 Task: Synchronize Google calendar.
Action: Mouse moved to (334, 245)
Screenshot: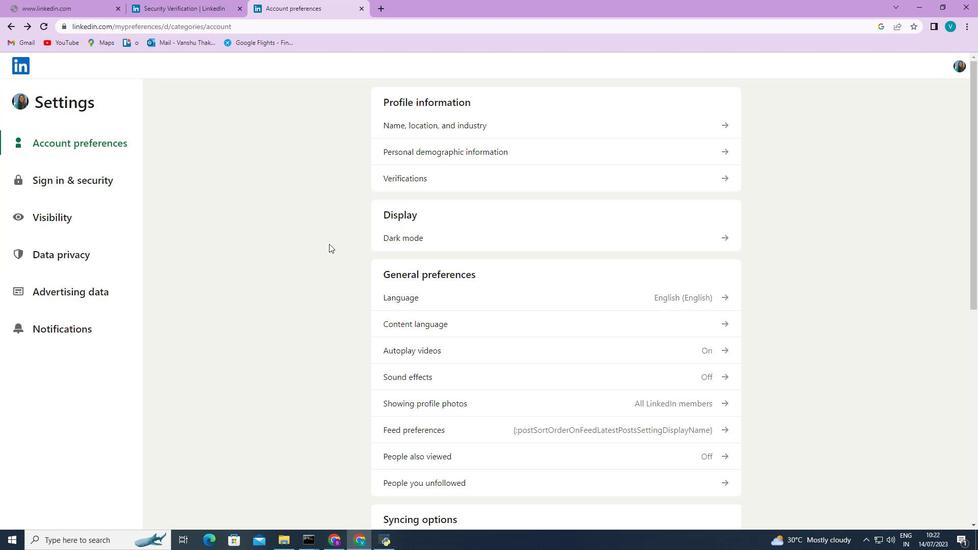 
Action: Mouse scrolled (334, 245) with delta (0, 0)
Screenshot: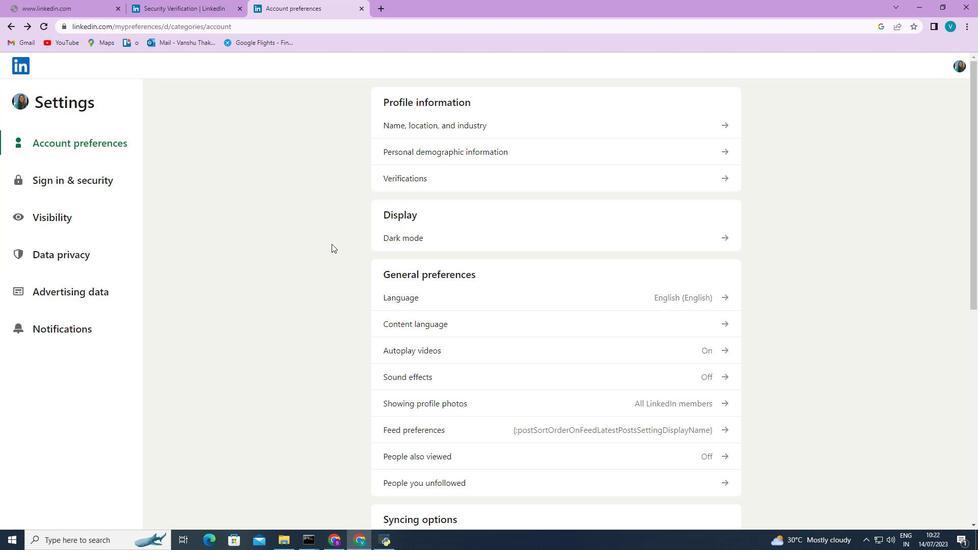 
Action: Mouse scrolled (334, 245) with delta (0, 0)
Screenshot: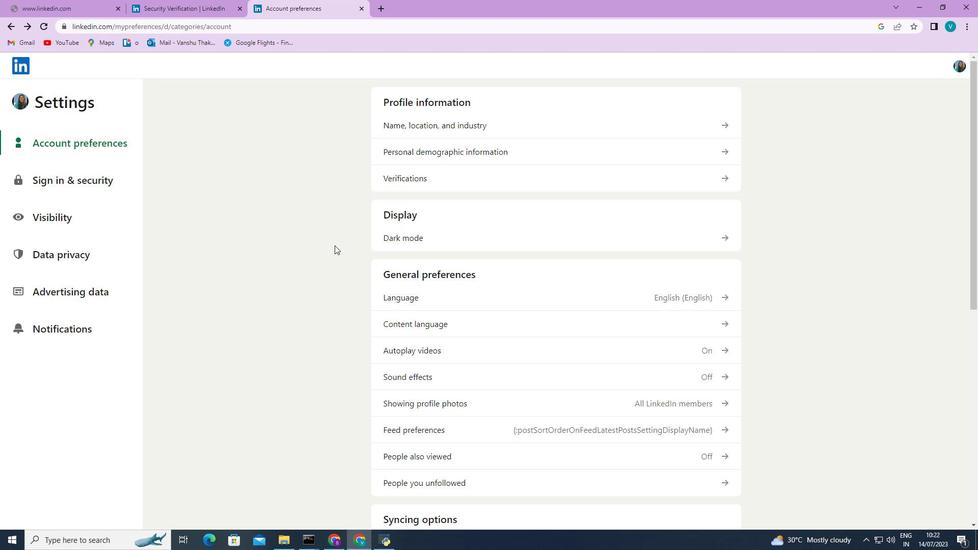 
Action: Mouse moved to (335, 245)
Screenshot: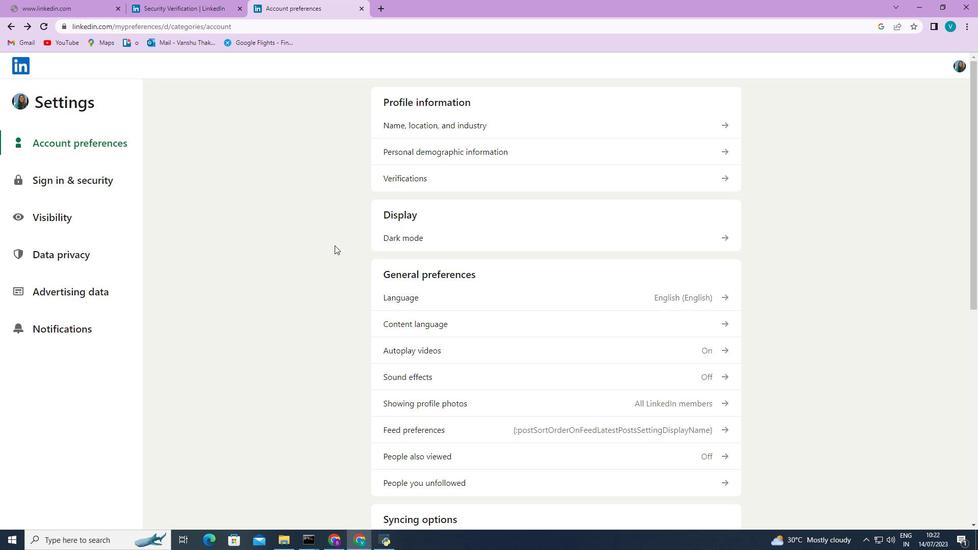 
Action: Mouse scrolled (335, 245) with delta (0, 0)
Screenshot: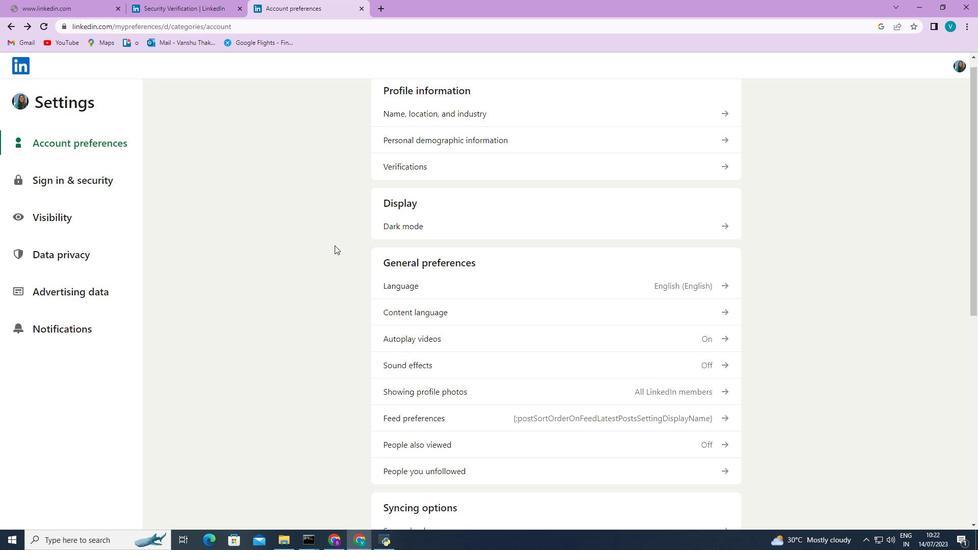 
Action: Mouse scrolled (335, 245) with delta (0, 0)
Screenshot: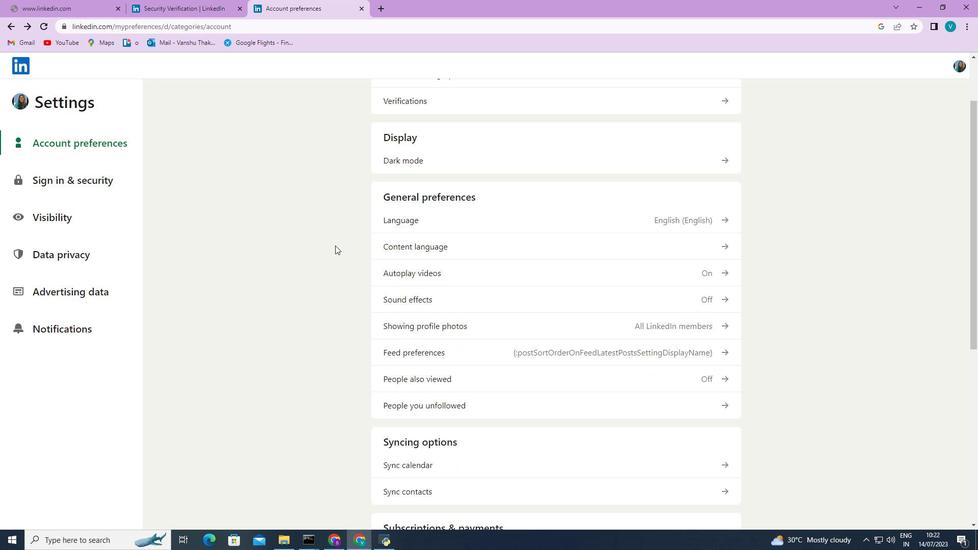 
Action: Mouse moved to (449, 341)
Screenshot: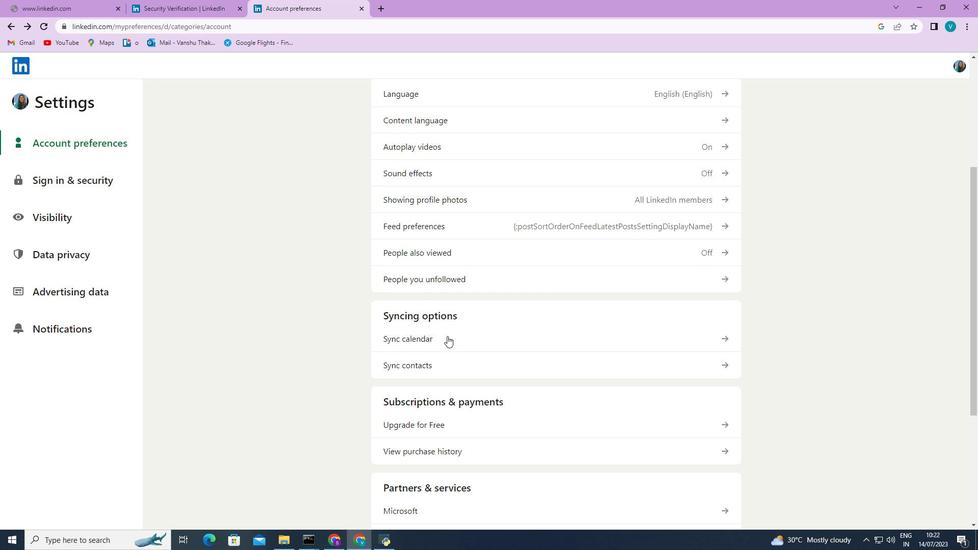 
Action: Mouse pressed left at (449, 341)
Screenshot: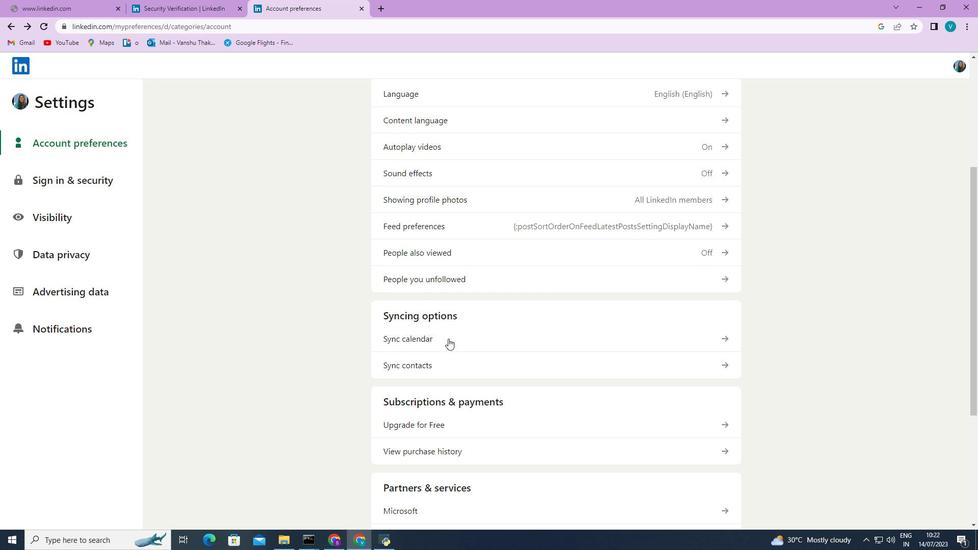 
Action: Mouse moved to (588, 405)
Screenshot: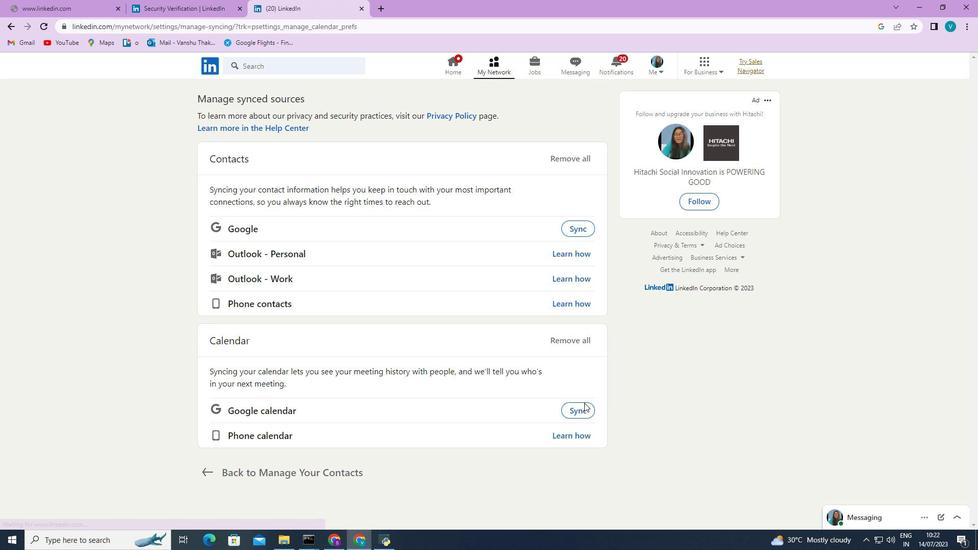 
Action: Mouse pressed left at (588, 405)
Screenshot: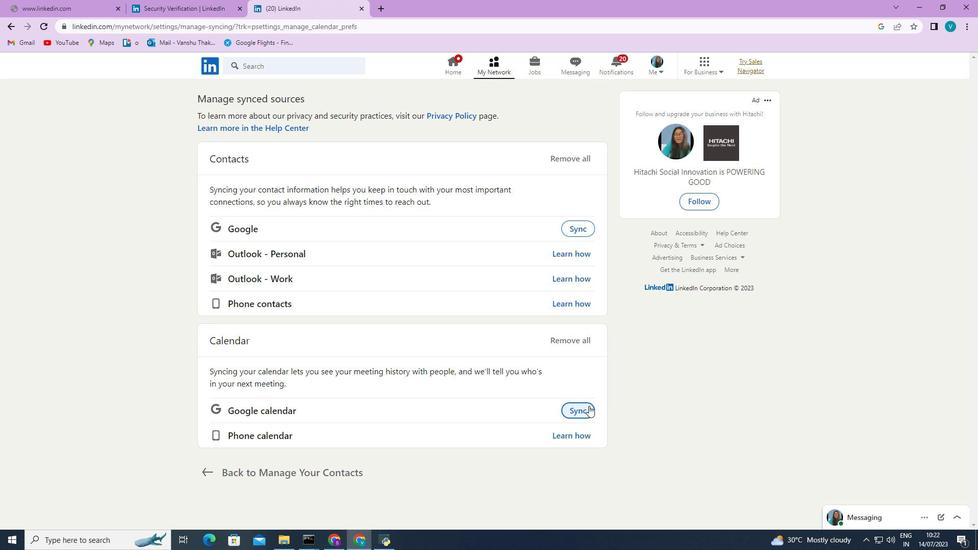 
Action: Mouse moved to (746, 365)
Screenshot: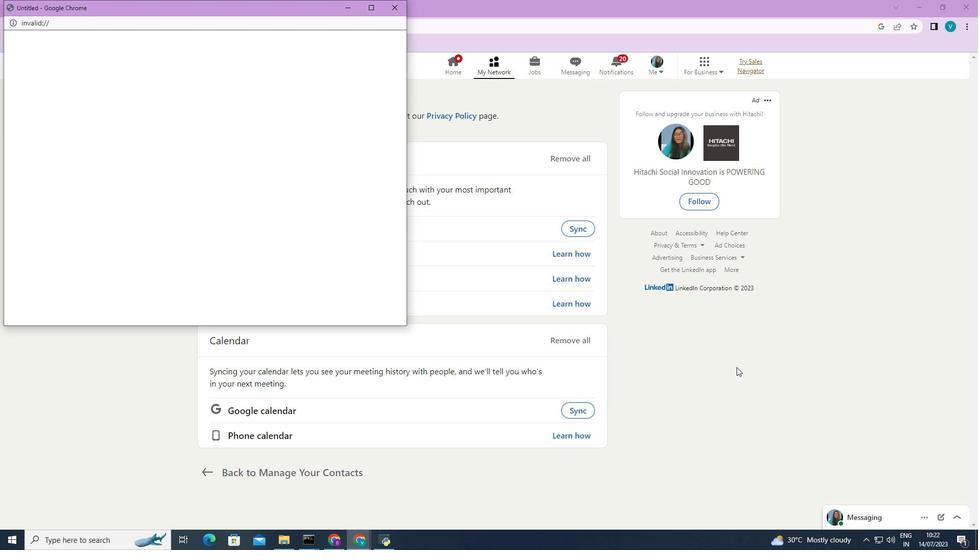 
